 Task: Select the notebookToolbar option in the insert toolbar location.
Action: Mouse moved to (10, 440)
Screenshot: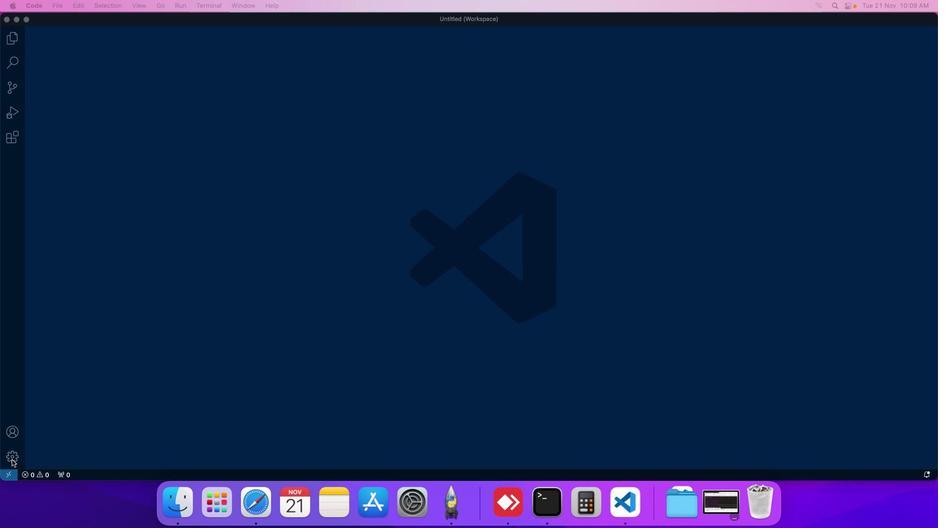 
Action: Mouse pressed left at (10, 440)
Screenshot: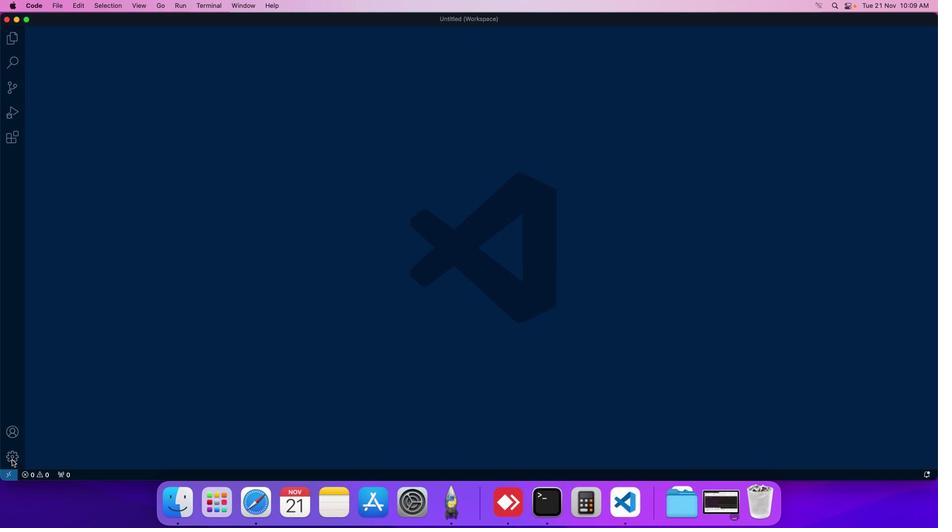 
Action: Mouse moved to (89, 370)
Screenshot: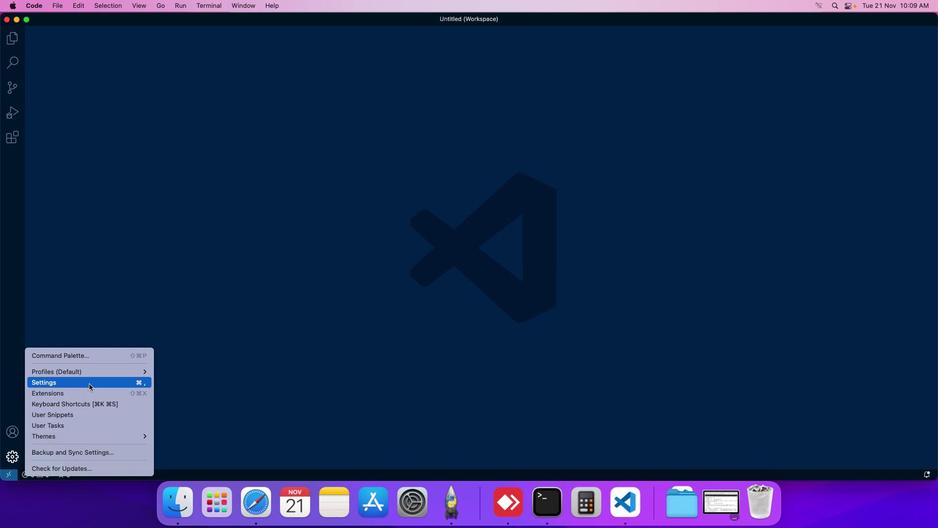 
Action: Mouse pressed left at (89, 370)
Screenshot: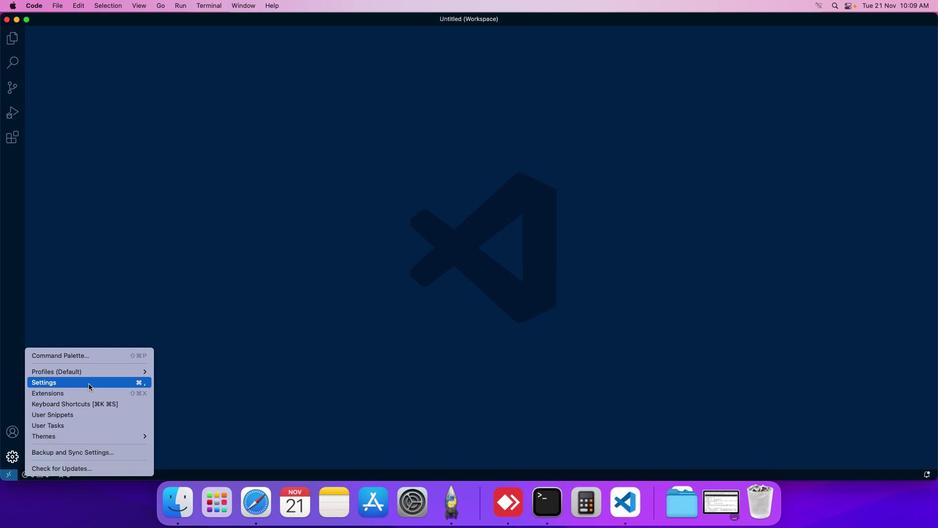 
Action: Mouse moved to (241, 83)
Screenshot: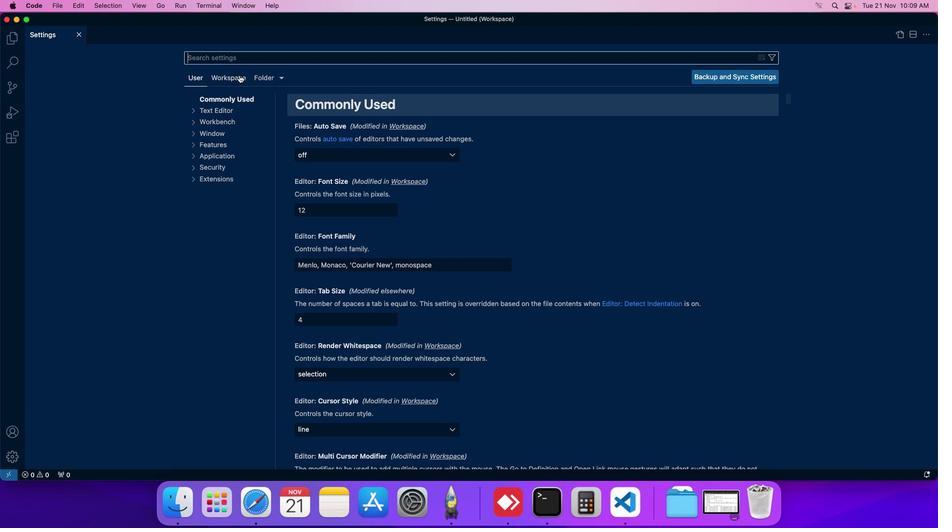 
Action: Mouse pressed left at (241, 83)
Screenshot: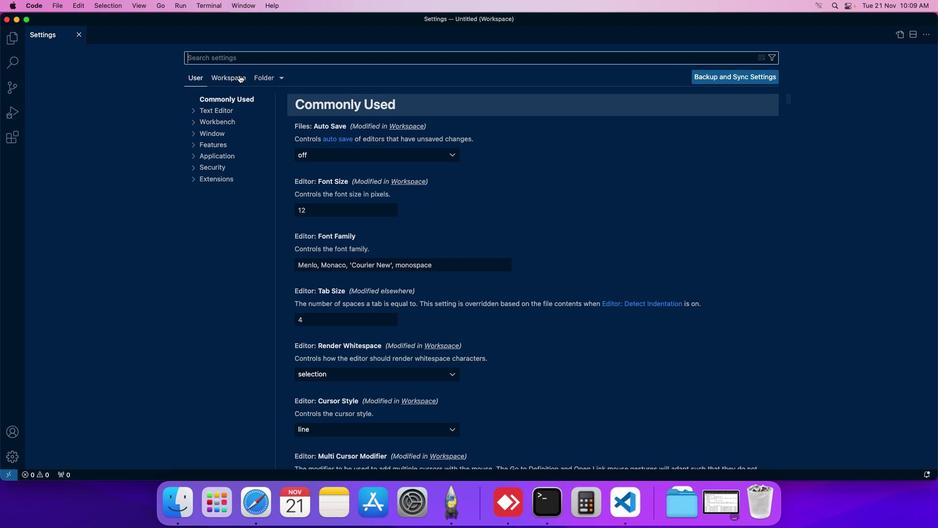 
Action: Mouse moved to (218, 146)
Screenshot: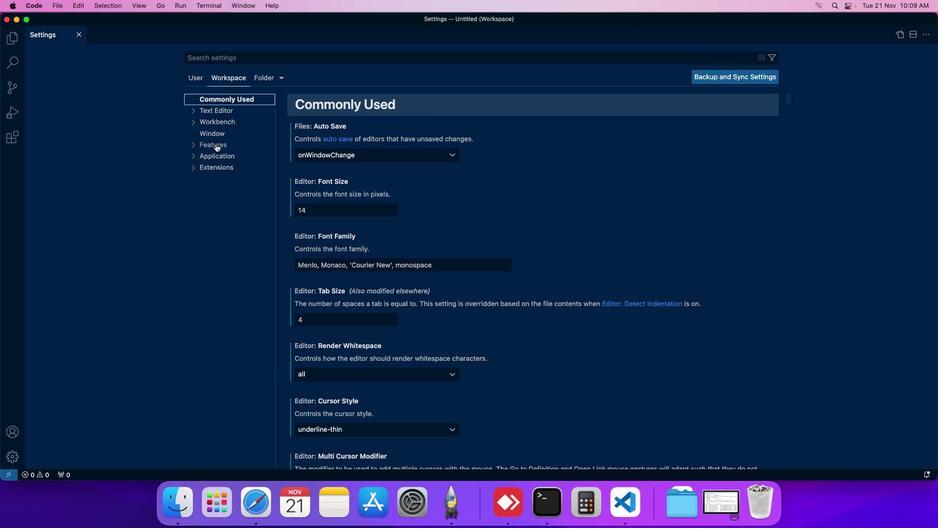 
Action: Mouse pressed left at (218, 146)
Screenshot: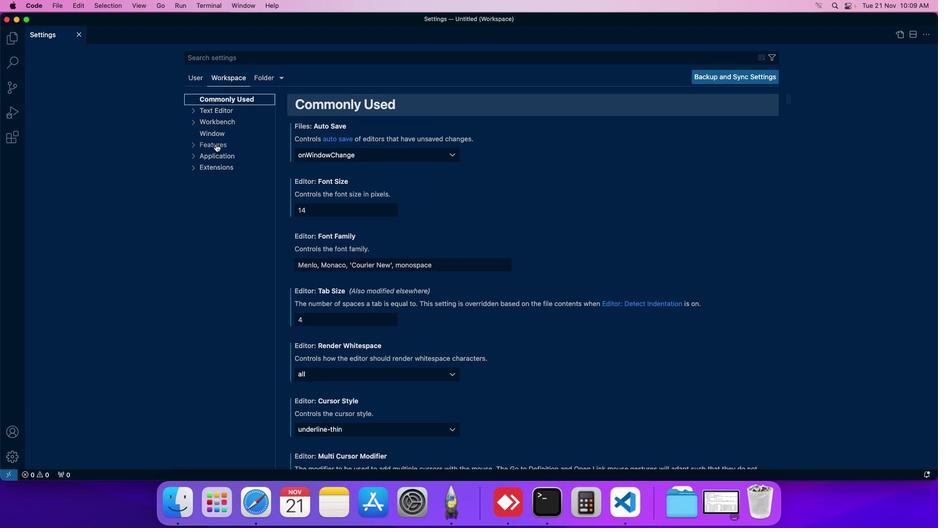 
Action: Mouse moved to (226, 307)
Screenshot: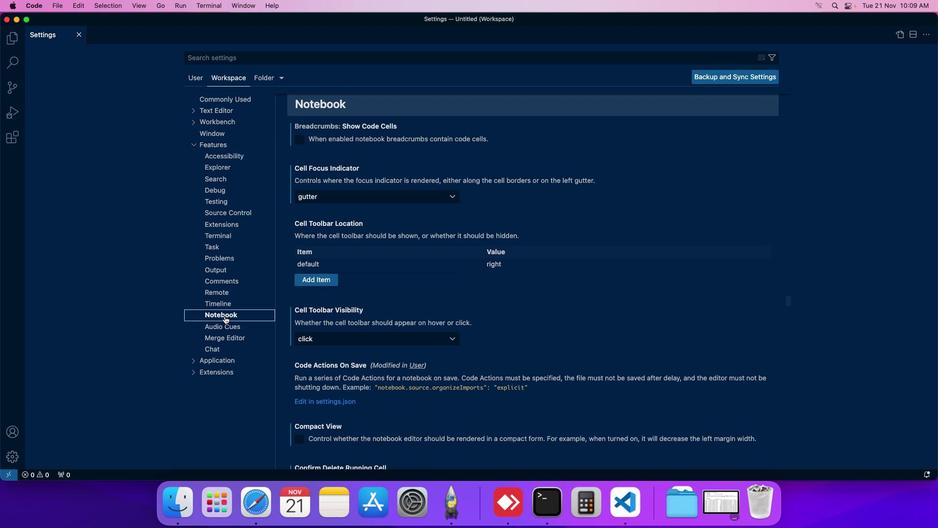 
Action: Mouse pressed left at (226, 307)
Screenshot: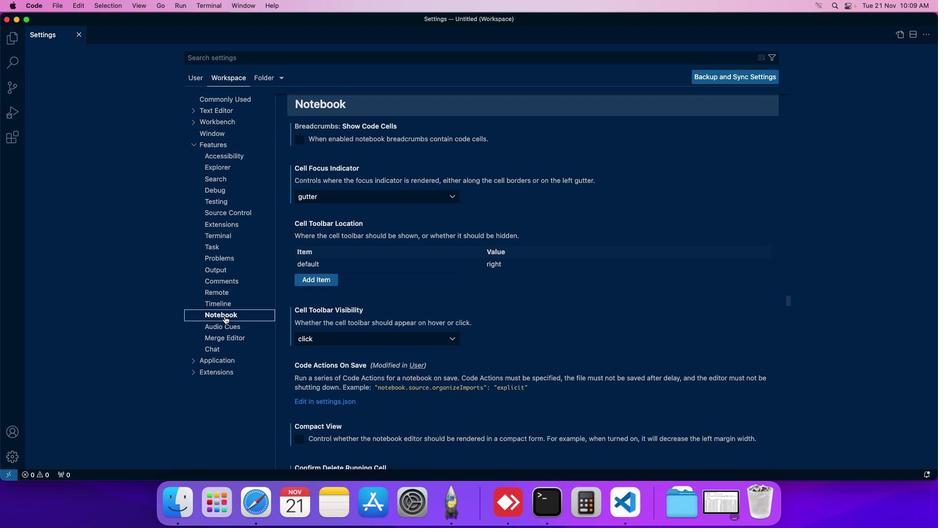 
Action: Mouse pressed left at (226, 307)
Screenshot: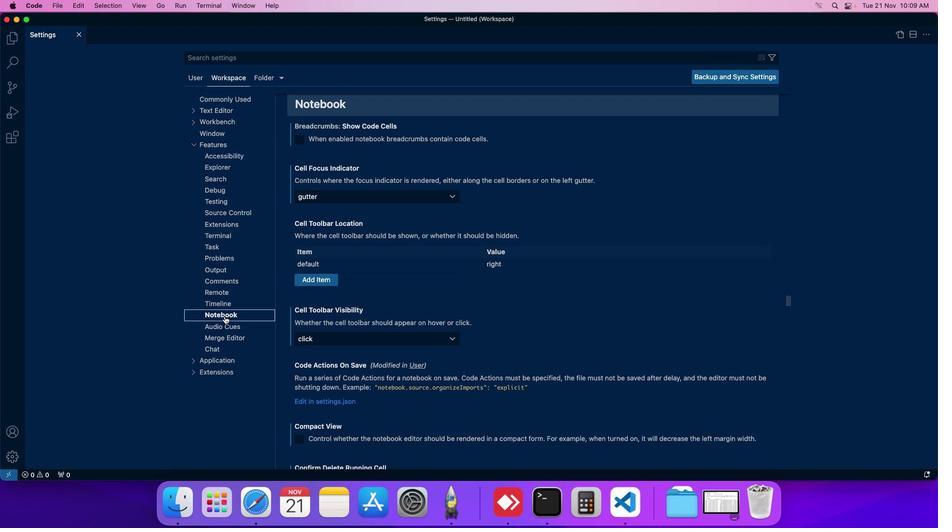 
Action: Mouse moved to (329, 209)
Screenshot: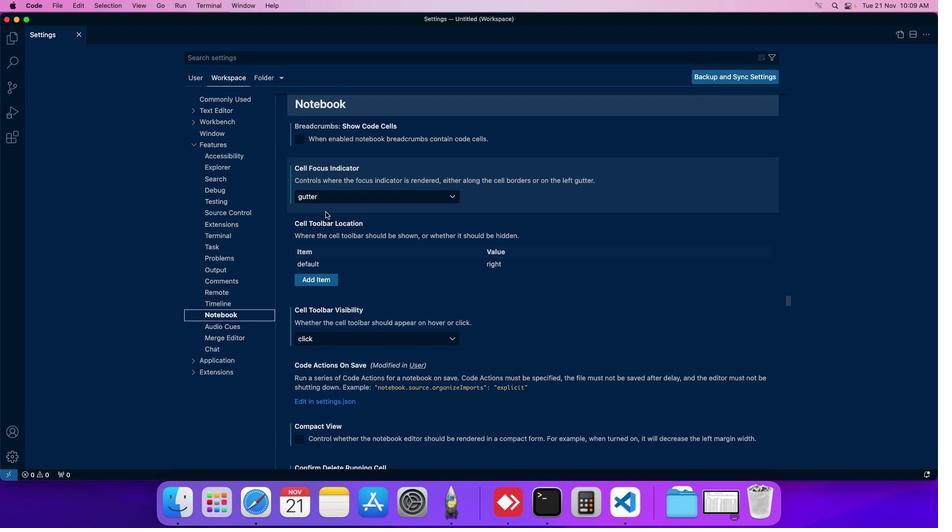 
Action: Mouse scrolled (329, 209) with delta (0, 12)
Screenshot: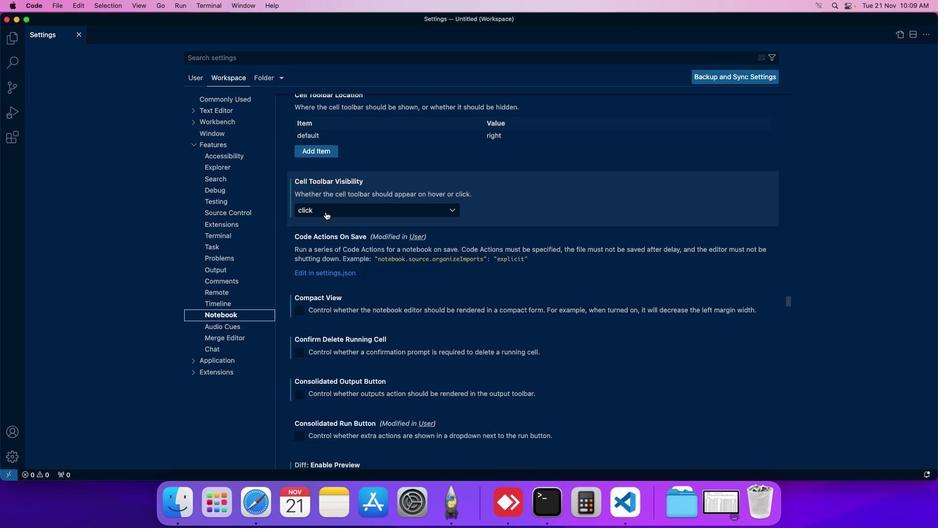 
Action: Mouse scrolled (329, 209) with delta (0, 12)
Screenshot: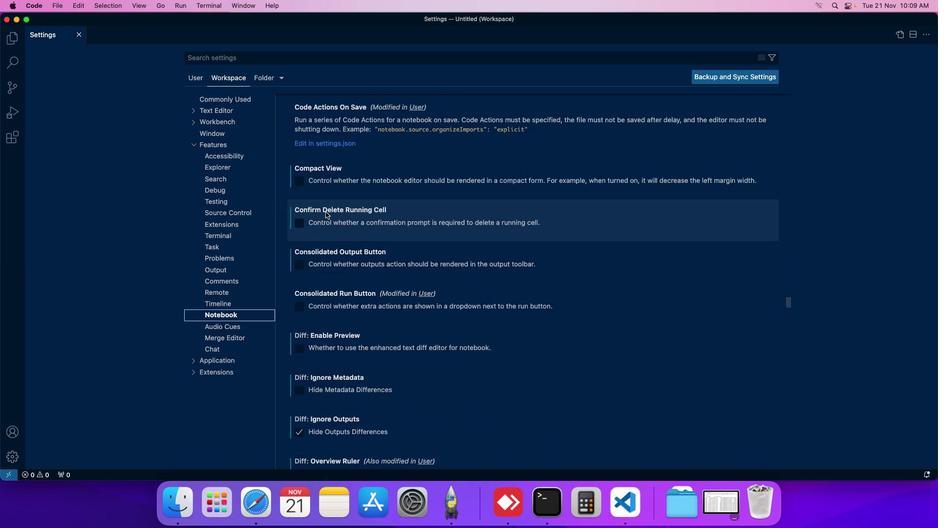 
Action: Mouse scrolled (329, 209) with delta (0, 12)
Screenshot: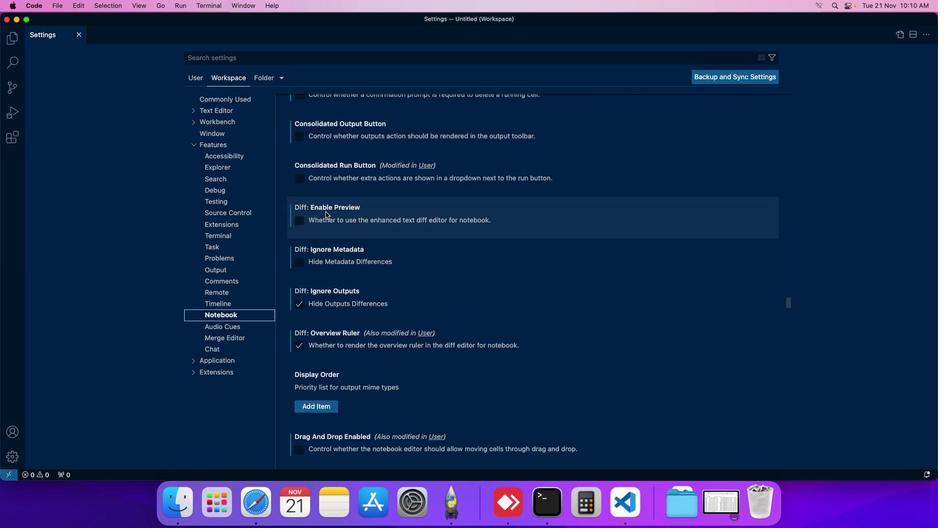 
Action: Mouse scrolled (329, 209) with delta (0, 12)
Screenshot: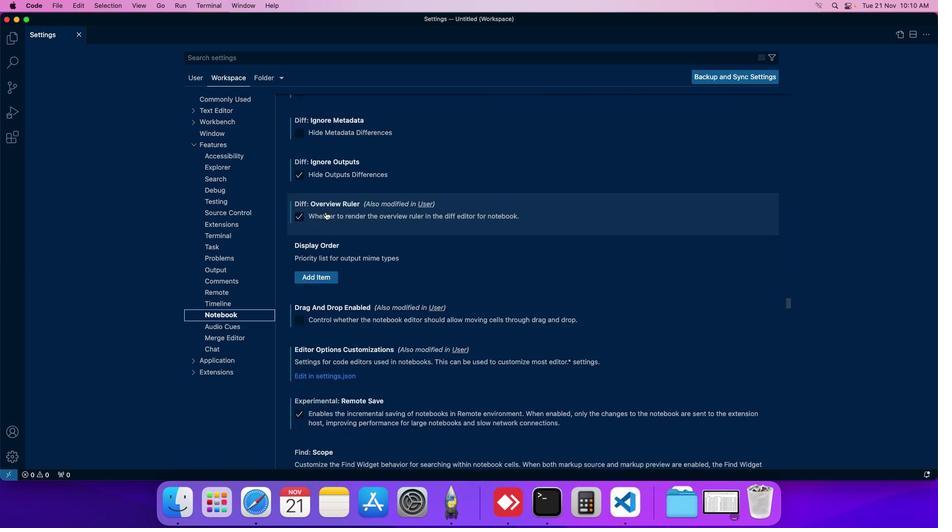 
Action: Mouse scrolled (329, 209) with delta (0, 12)
Screenshot: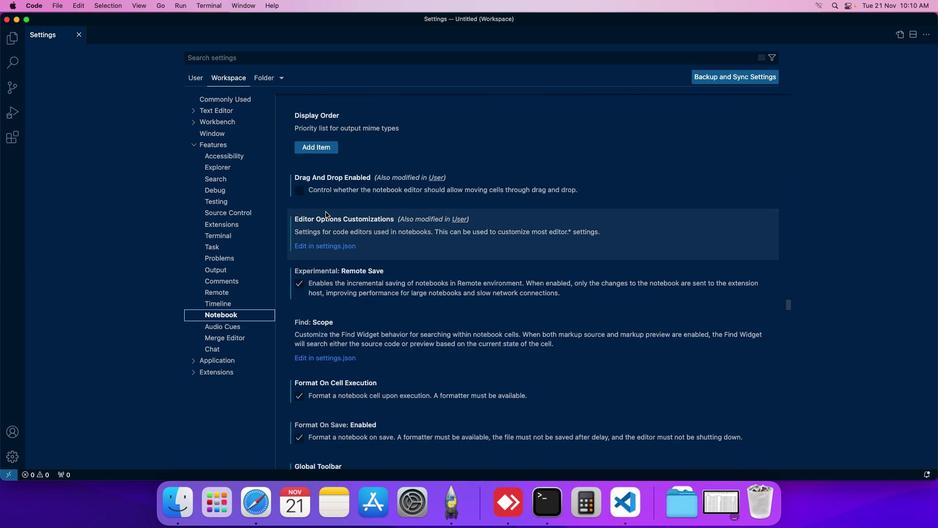 
Action: Mouse scrolled (329, 209) with delta (0, 12)
Screenshot: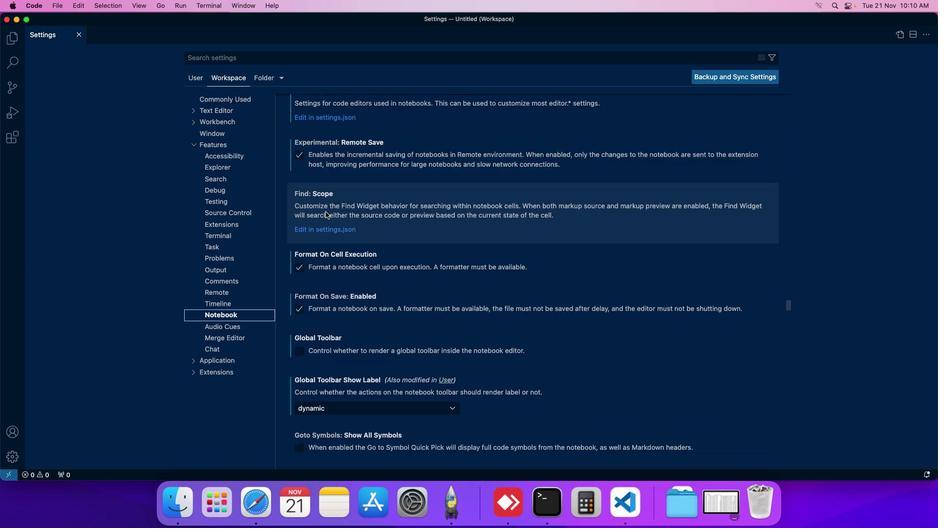 
Action: Mouse scrolled (329, 209) with delta (0, 12)
Screenshot: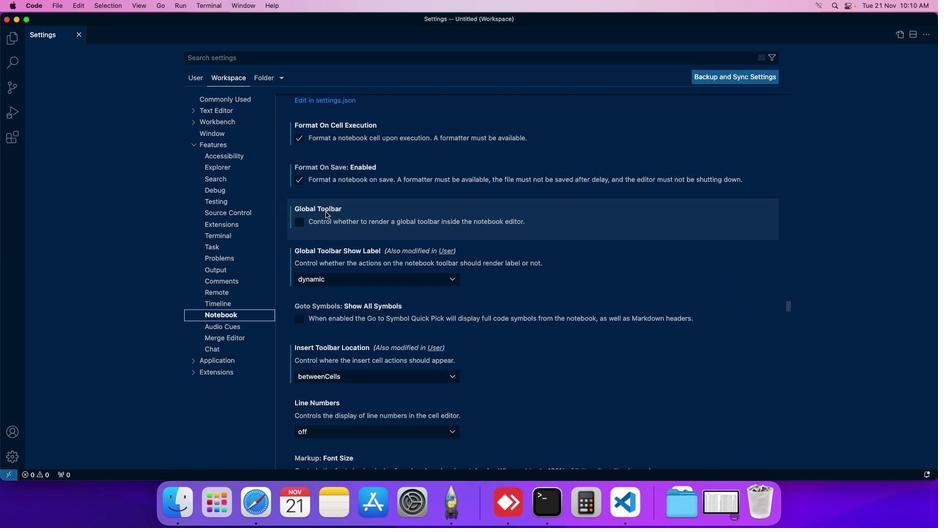 
Action: Mouse scrolled (329, 209) with delta (0, 12)
Screenshot: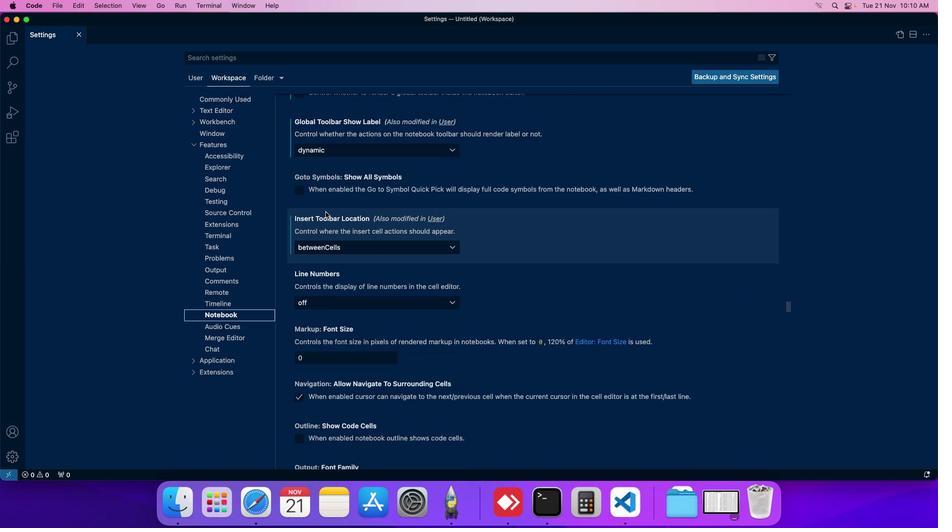 
Action: Mouse moved to (329, 209)
Screenshot: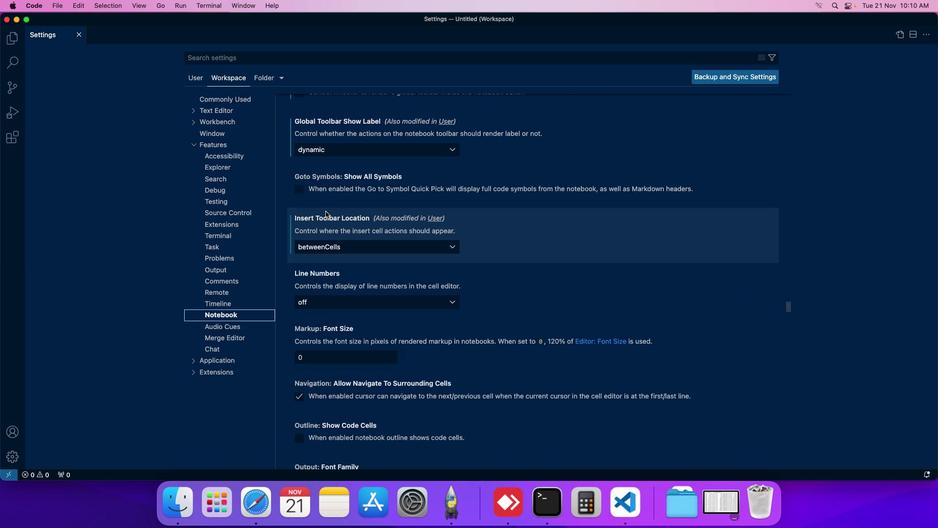 
Action: Mouse scrolled (329, 209) with delta (0, 12)
Screenshot: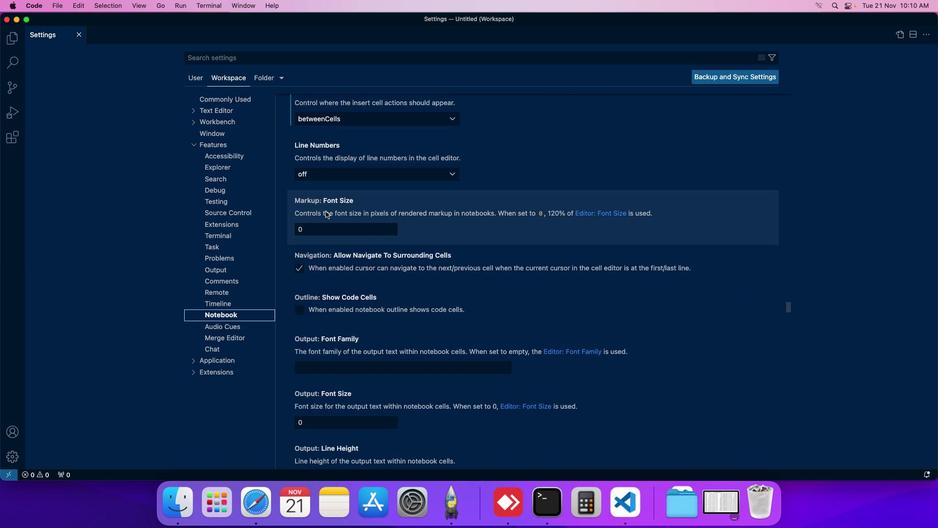 
Action: Mouse moved to (376, 176)
Screenshot: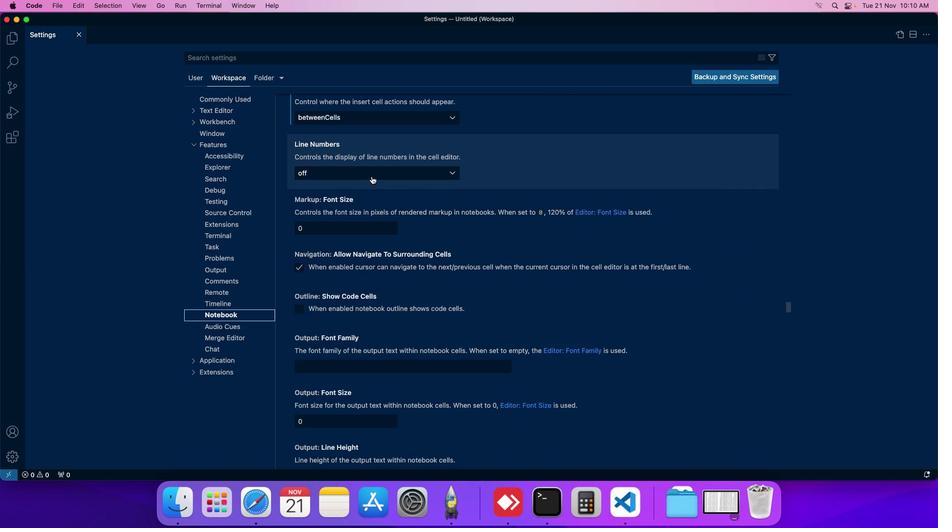 
Action: Mouse scrolled (376, 176) with delta (0, 13)
Screenshot: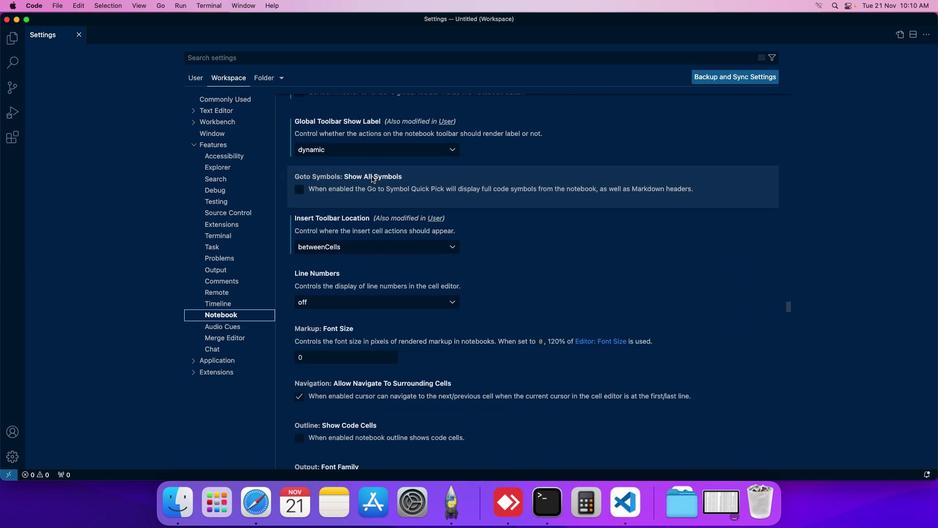 
Action: Mouse moved to (324, 246)
Screenshot: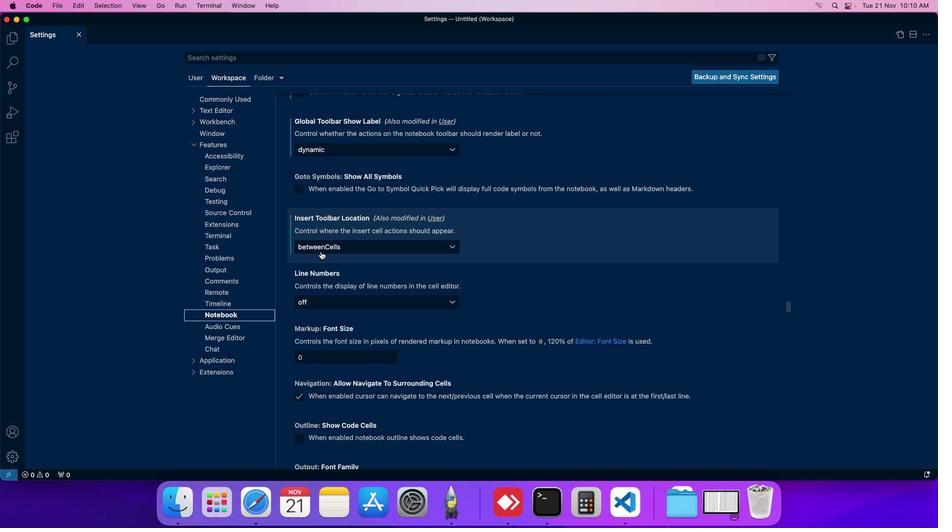 
Action: Mouse pressed left at (324, 246)
Screenshot: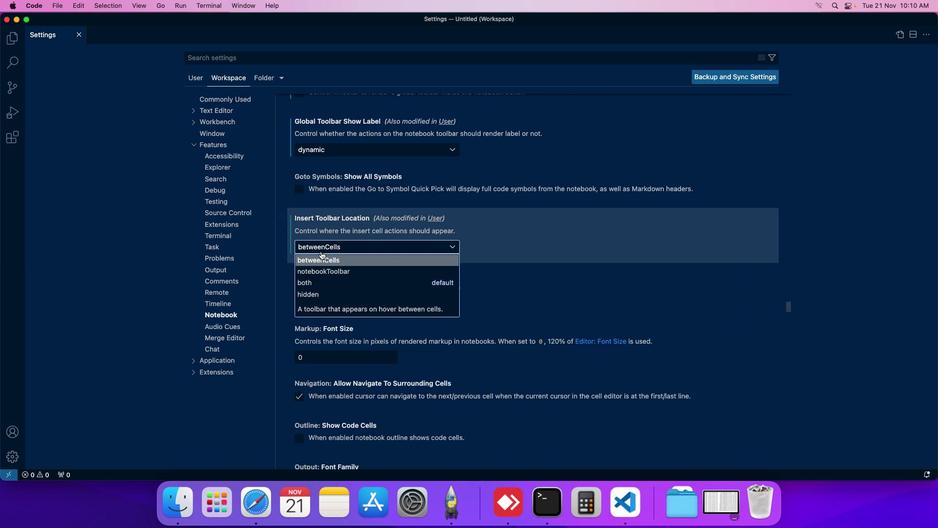 
Action: Mouse moved to (321, 262)
Screenshot: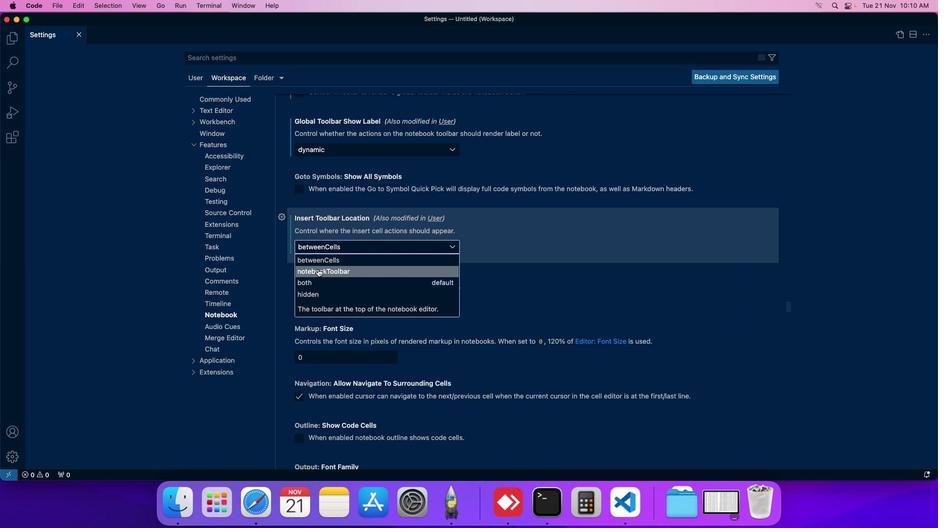 
Action: Mouse pressed left at (321, 262)
Screenshot: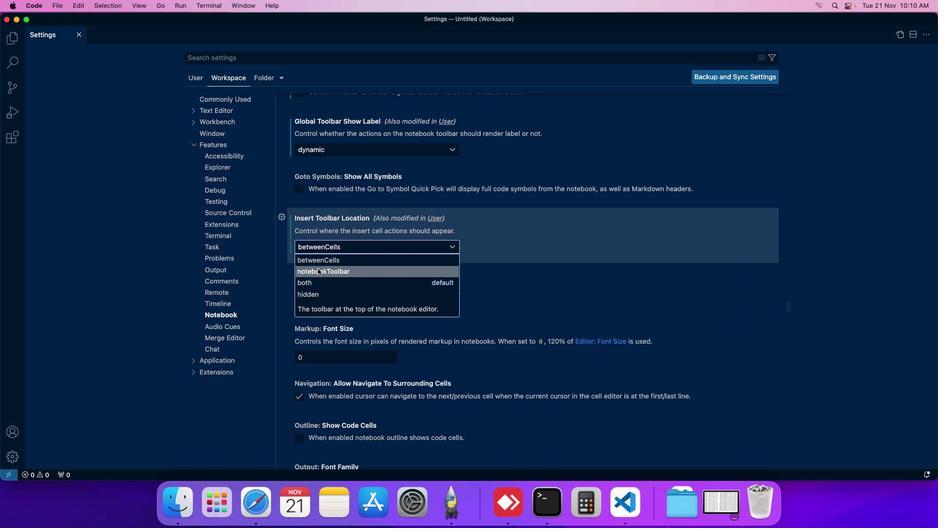 
Action: Mouse moved to (345, 241)
Screenshot: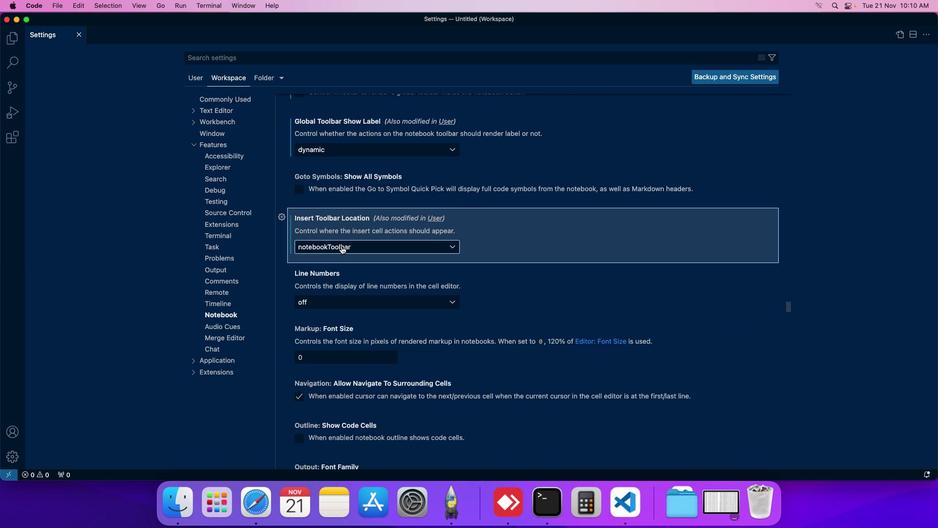 
